 Task: In message reminders turn off In-app notifications.
Action: Mouse moved to (882, 92)
Screenshot: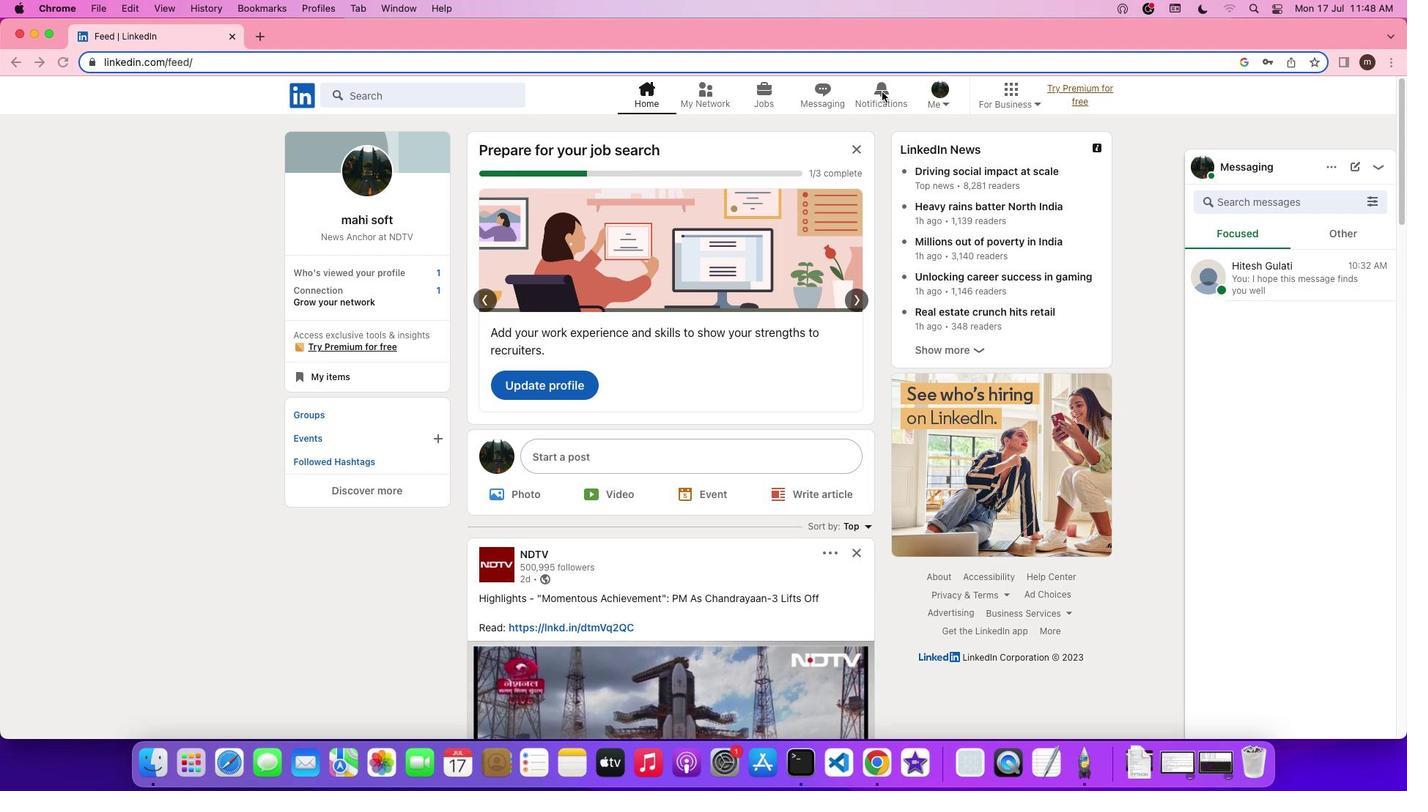 
Action: Mouse pressed left at (882, 92)
Screenshot: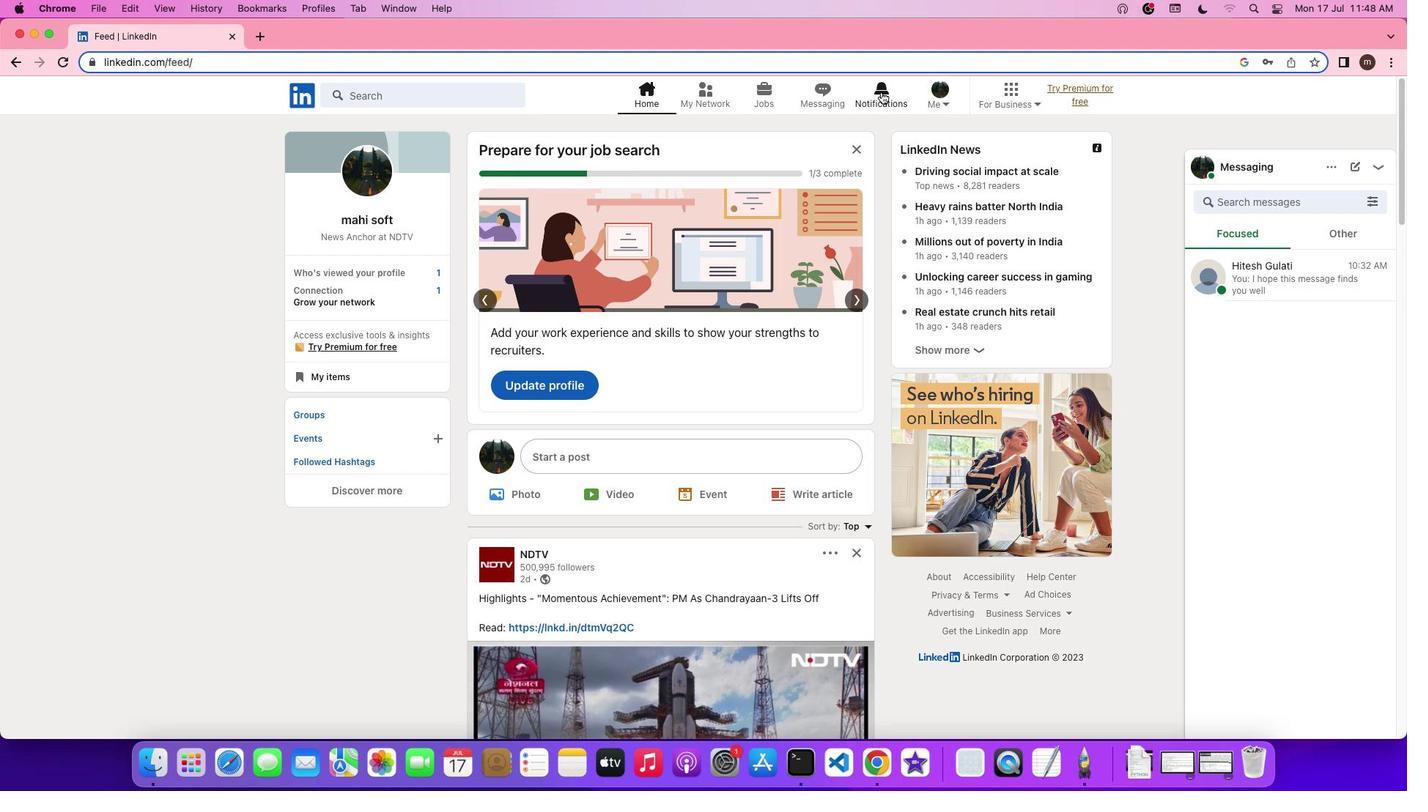 
Action: Mouse moved to (882, 92)
Screenshot: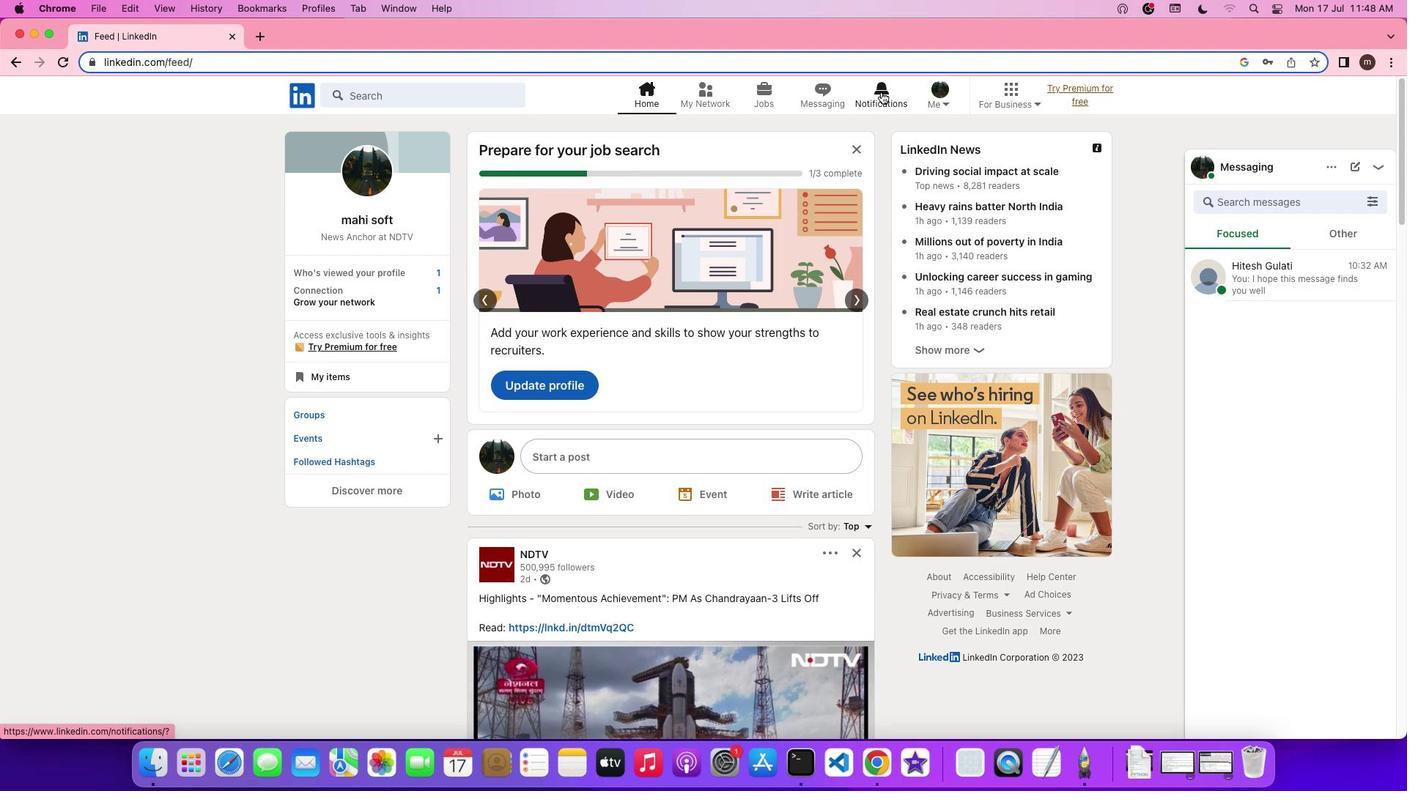 
Action: Mouse pressed left at (882, 92)
Screenshot: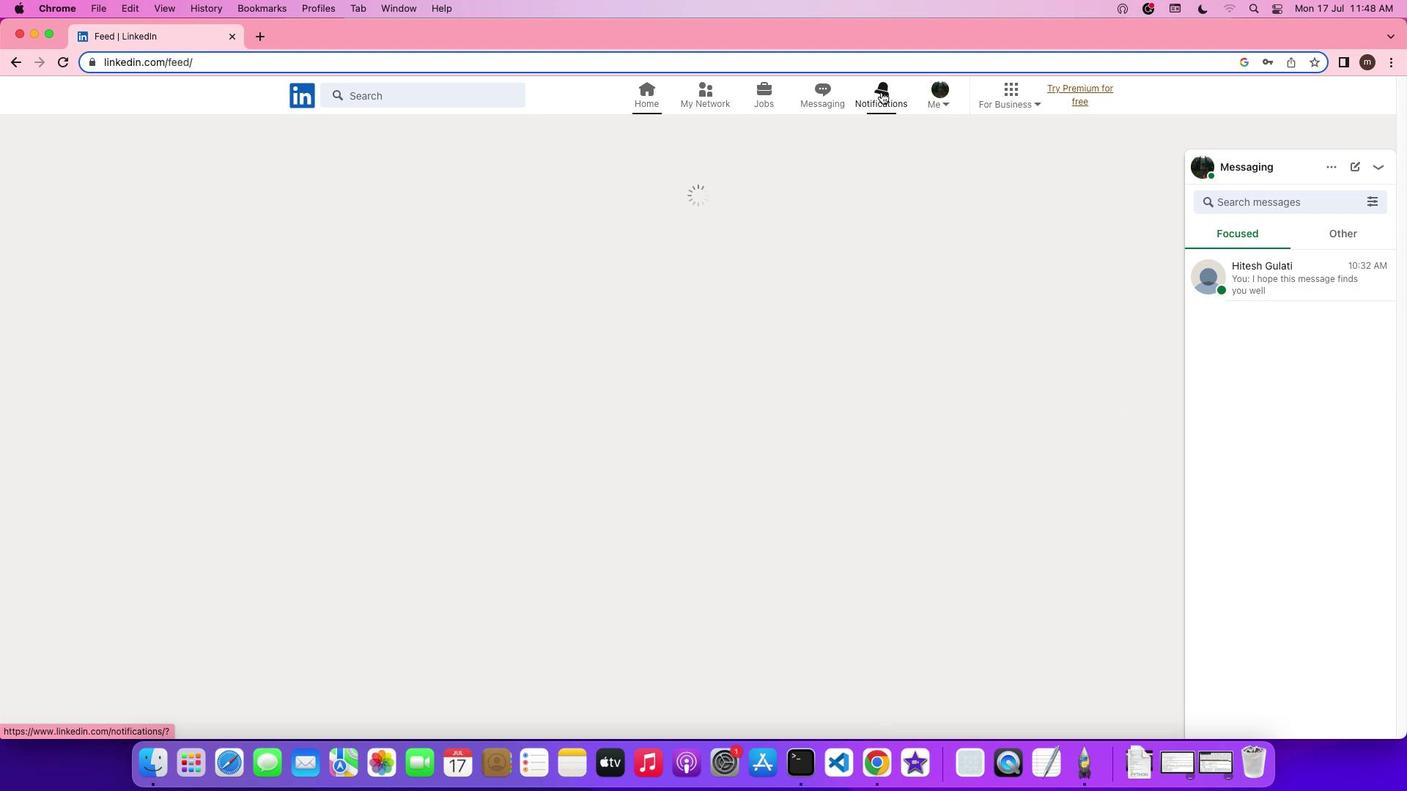 
Action: Mouse moved to (333, 191)
Screenshot: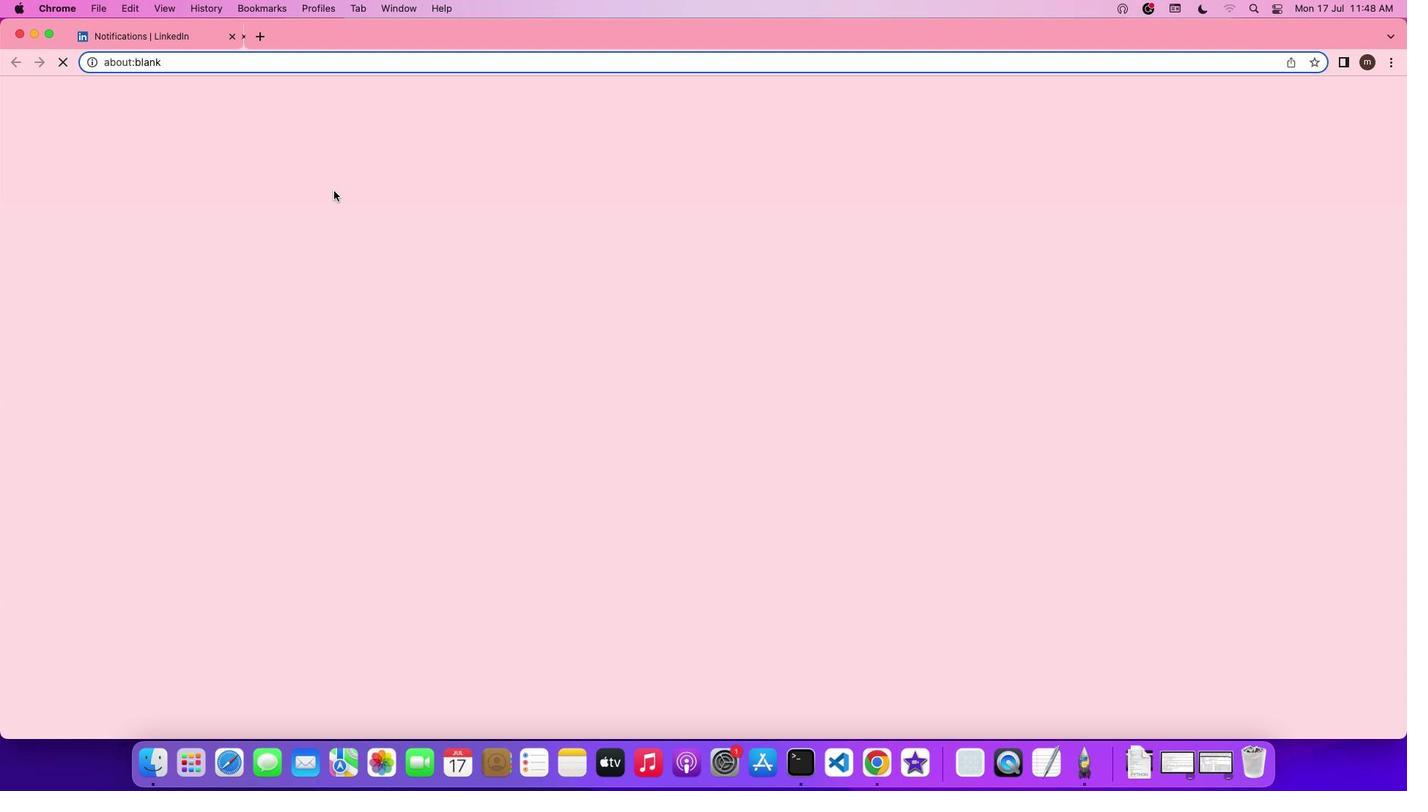
Action: Mouse pressed left at (333, 191)
Screenshot: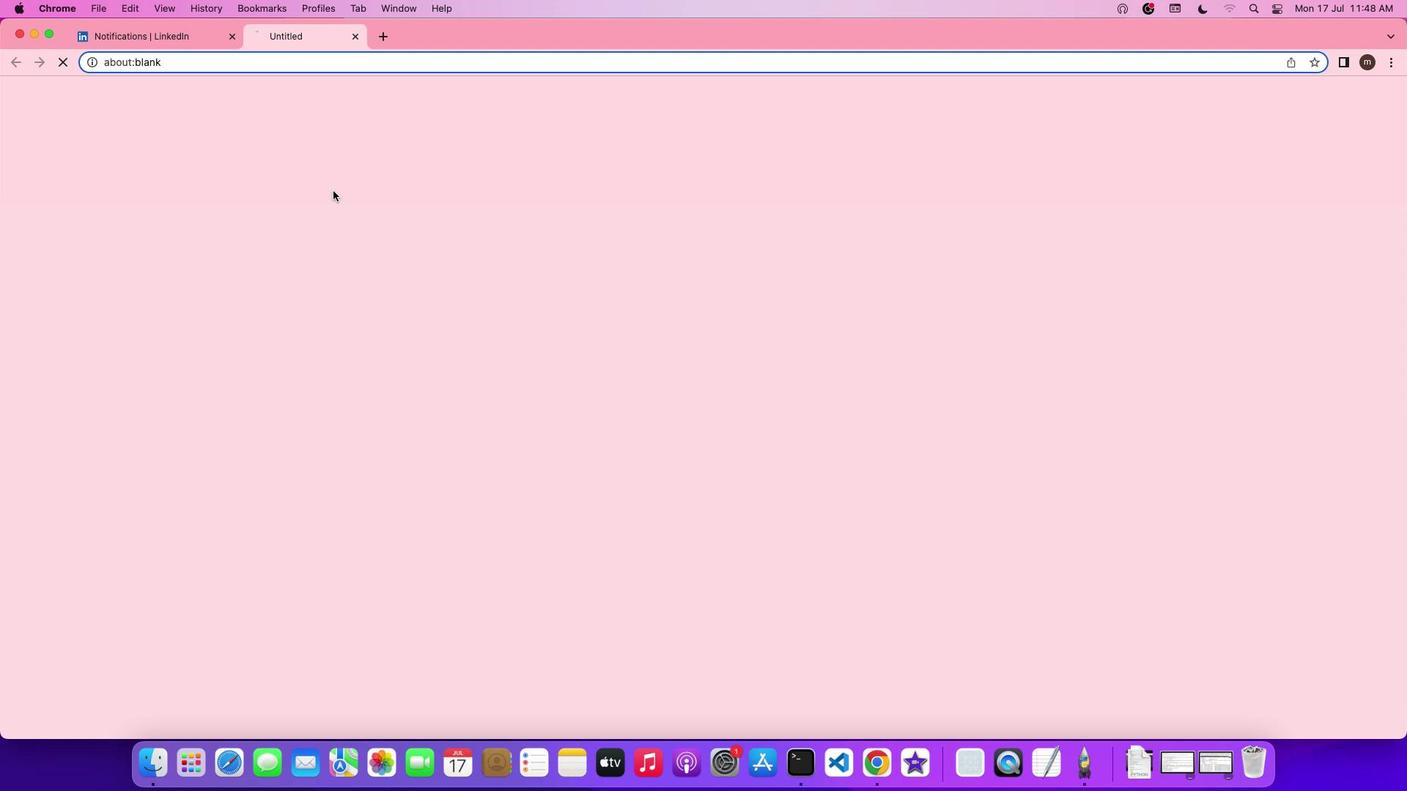 
Action: Mouse moved to (592, 403)
Screenshot: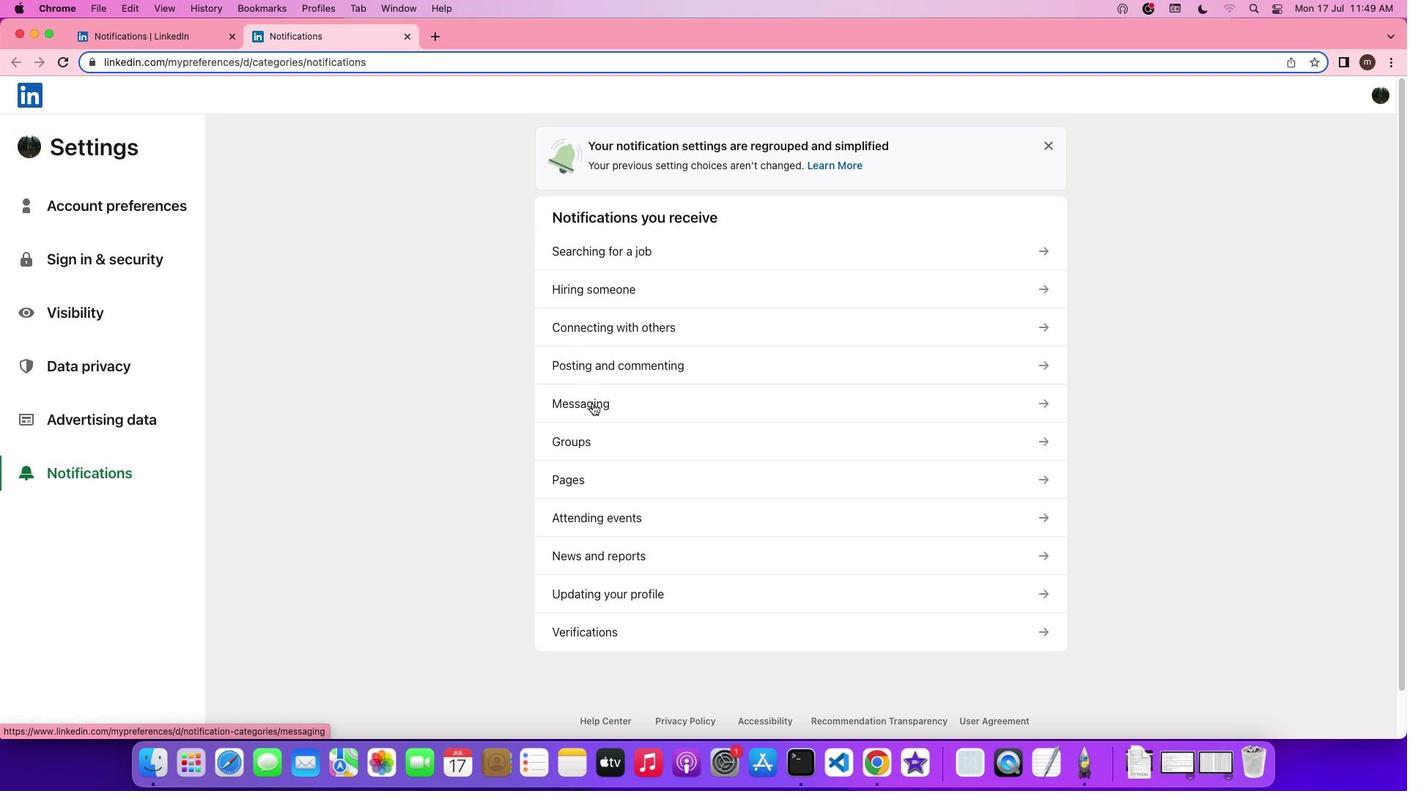 
Action: Mouse pressed left at (592, 403)
Screenshot: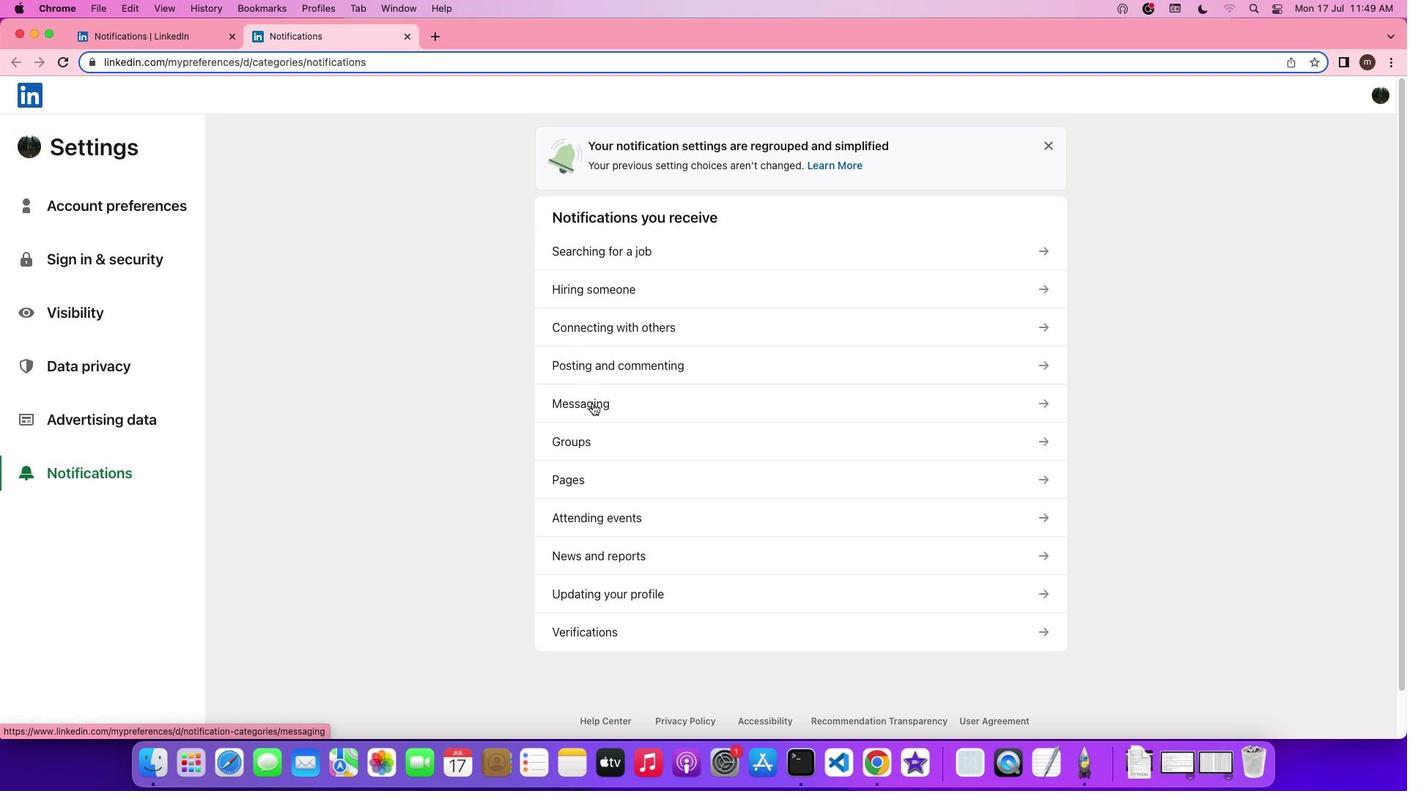
Action: Mouse moved to (609, 285)
Screenshot: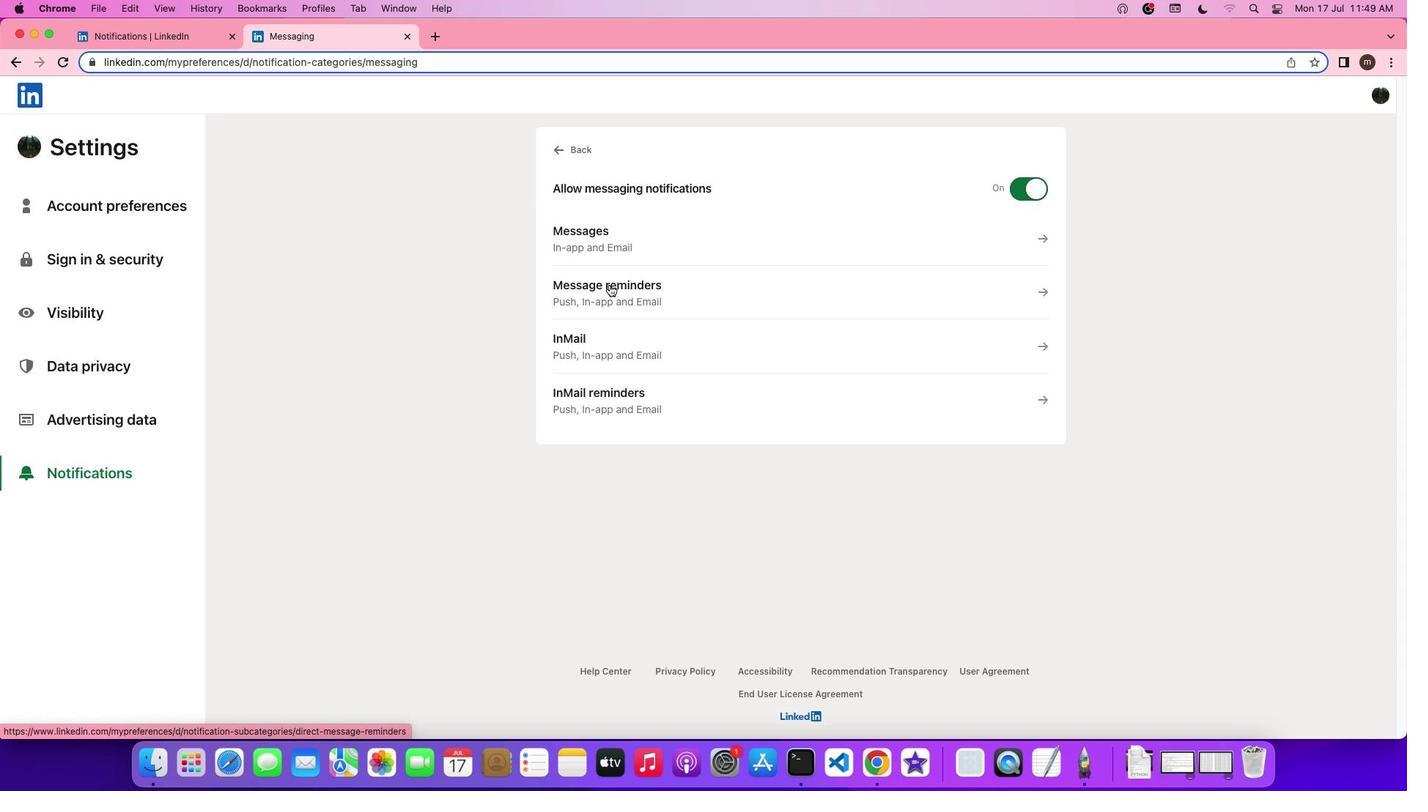 
Action: Mouse pressed left at (609, 285)
Screenshot: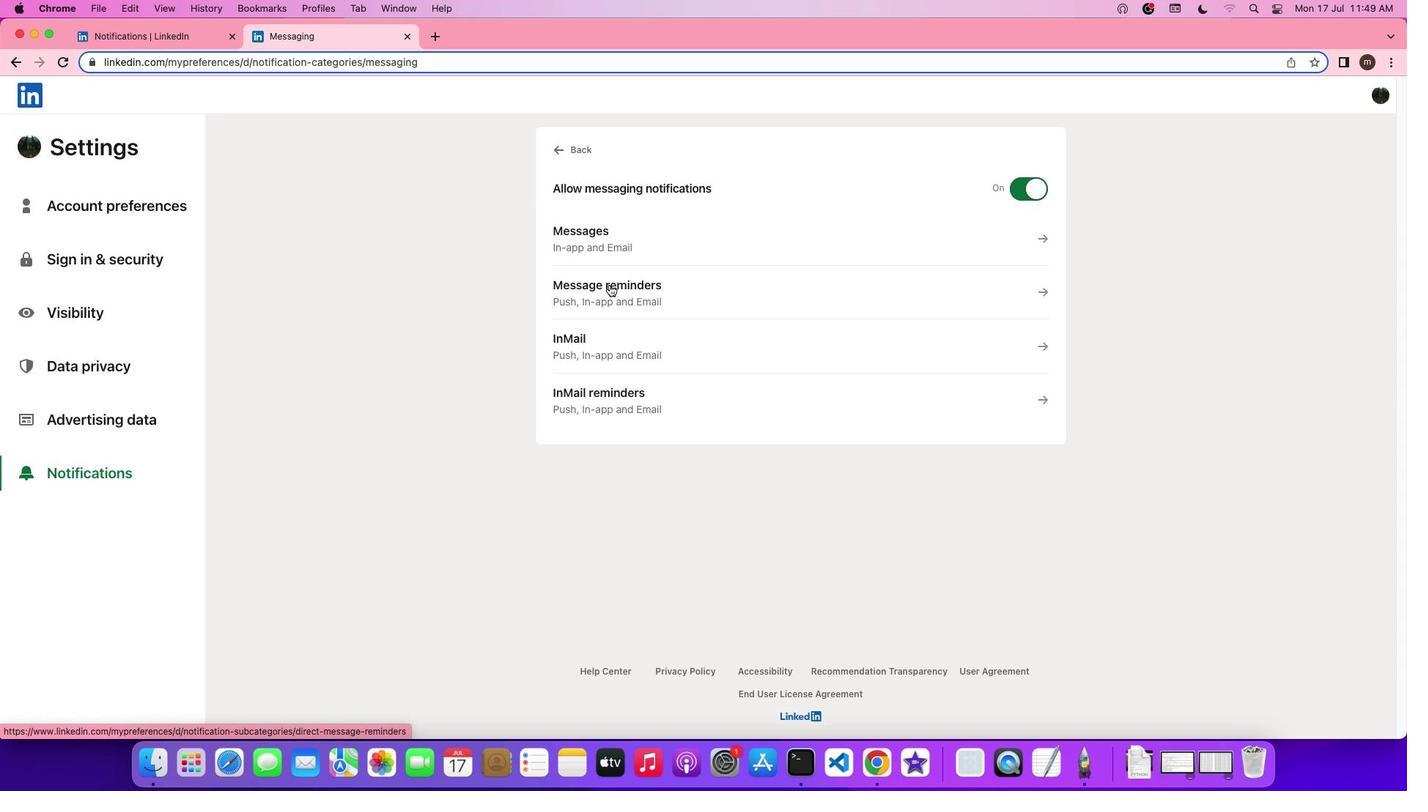 
Action: Mouse moved to (1035, 262)
Screenshot: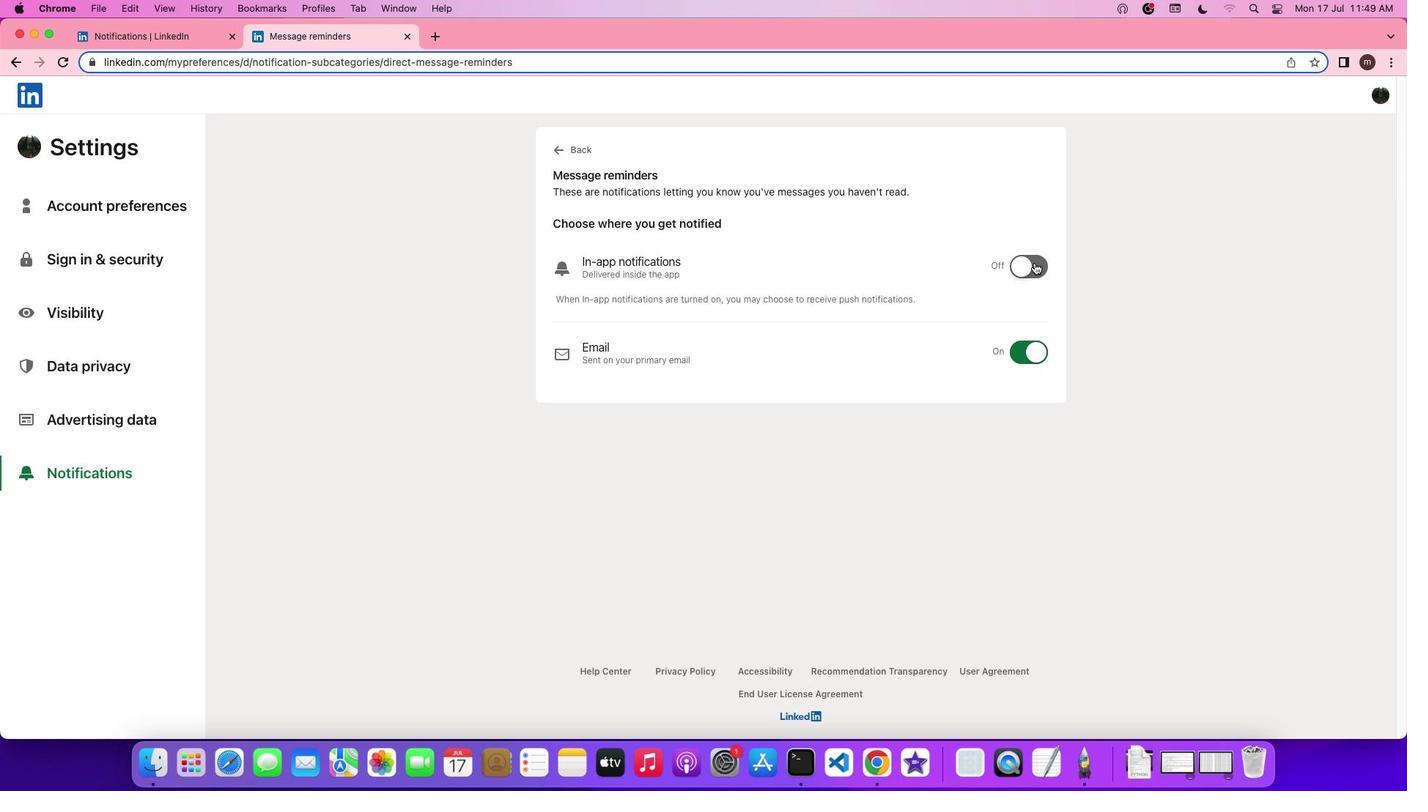
Action: Mouse pressed left at (1035, 262)
Screenshot: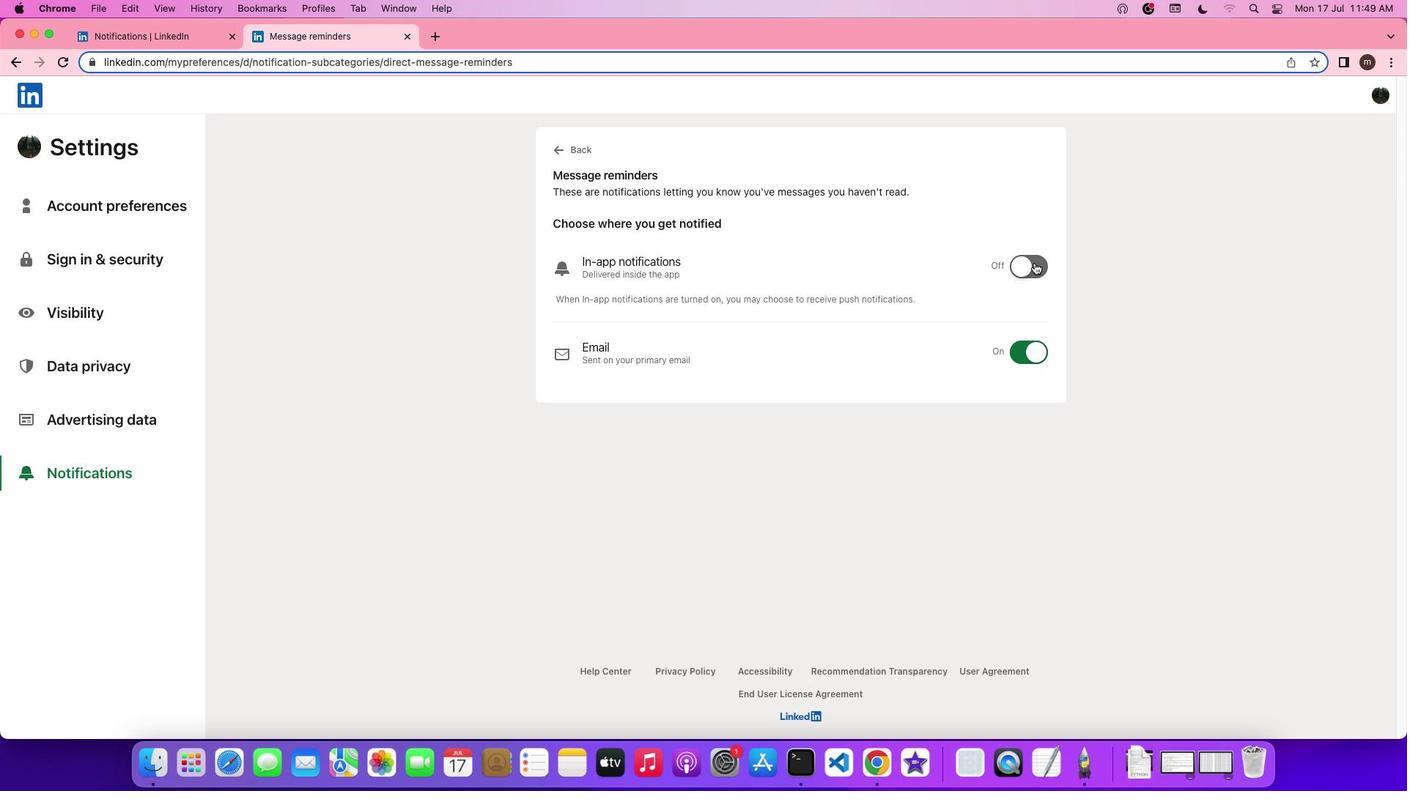 
Action: Mouse moved to (1025, 265)
Screenshot: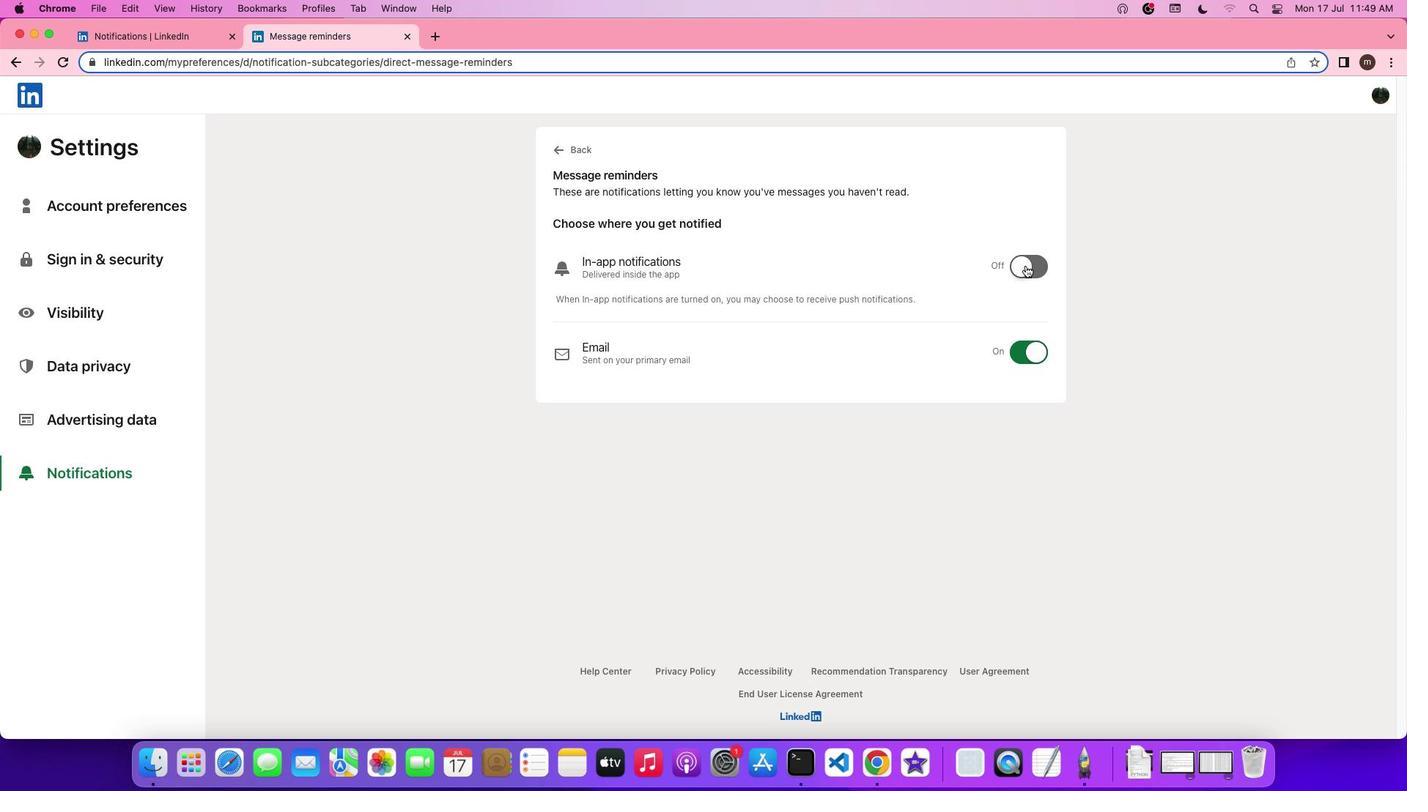 
